 Task: Create a rule when the discription of a card does not ends with text .
Action: Mouse pressed left at (758, 208)
Screenshot: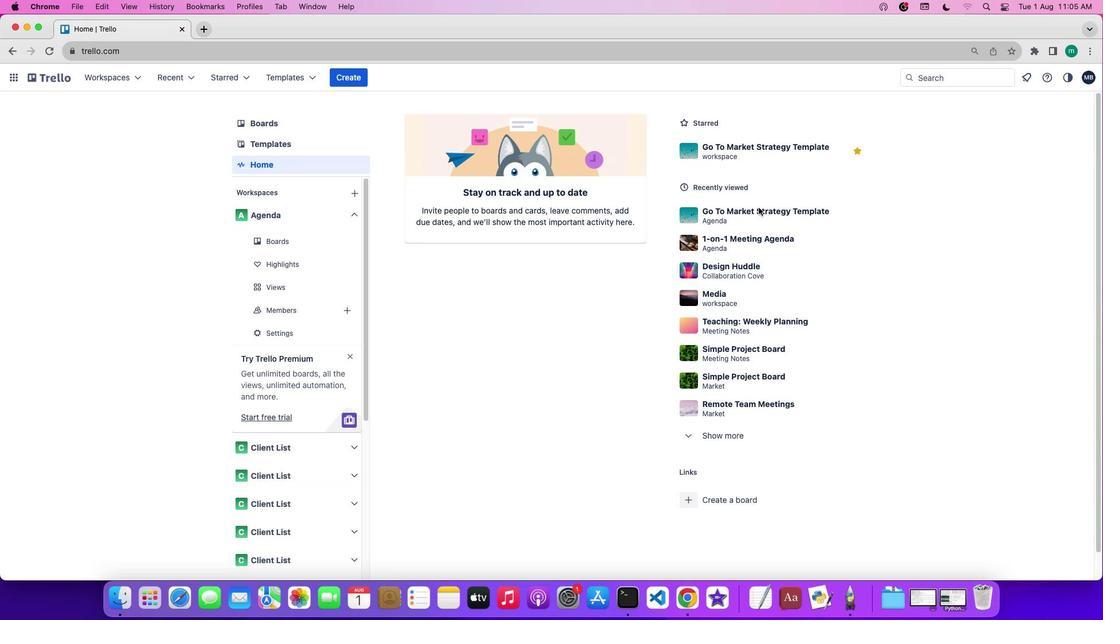 
Action: Mouse pressed left at (758, 208)
Screenshot: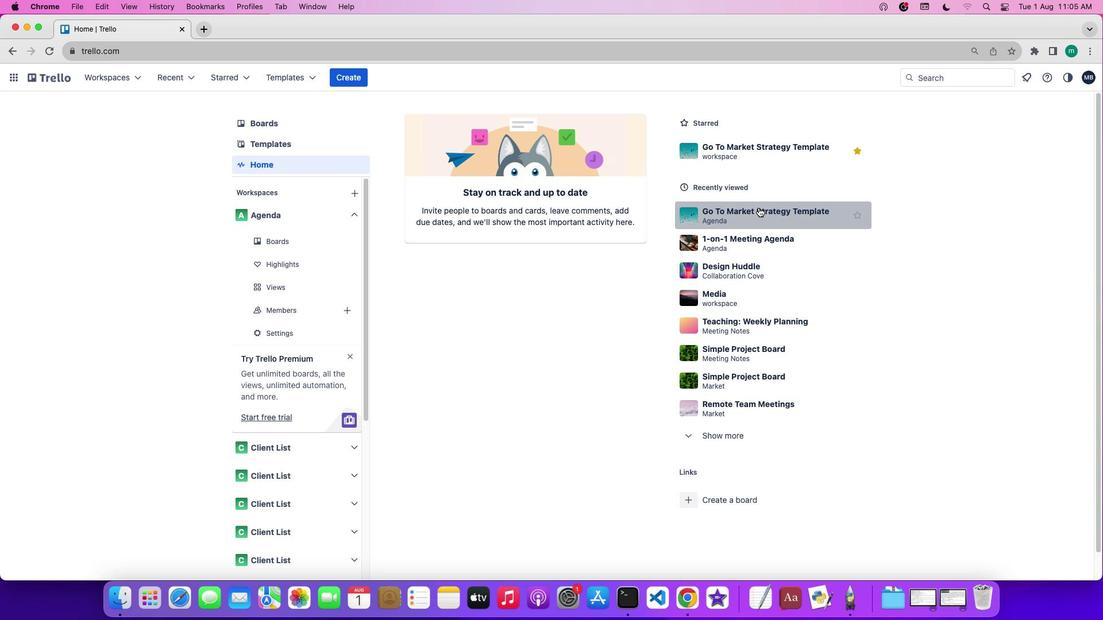 
Action: Mouse moved to (960, 240)
Screenshot: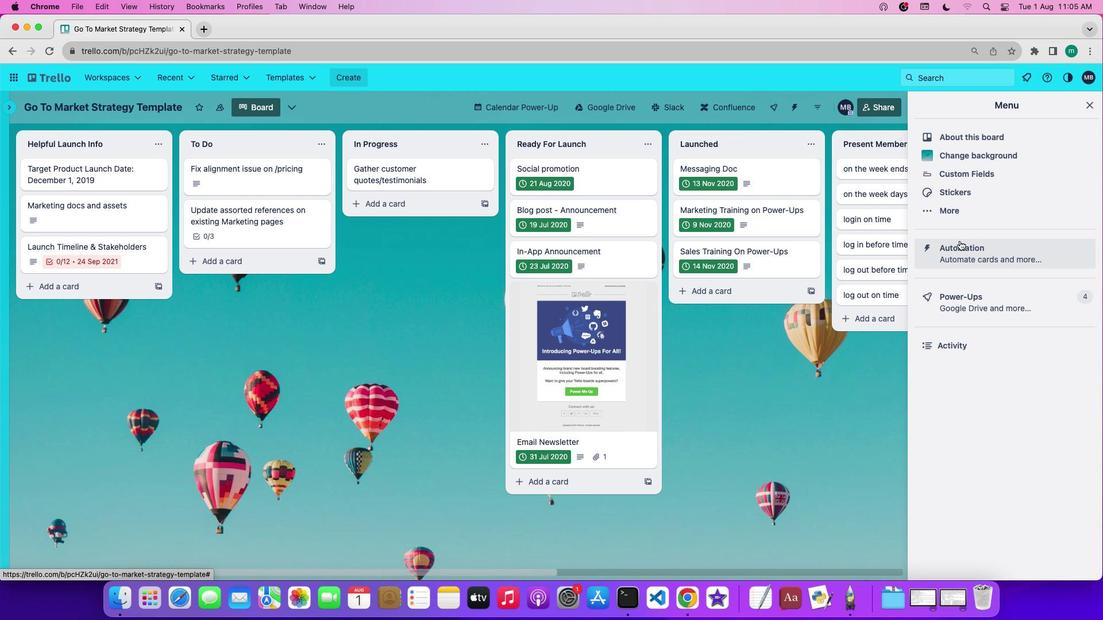 
Action: Mouse pressed left at (960, 240)
Screenshot: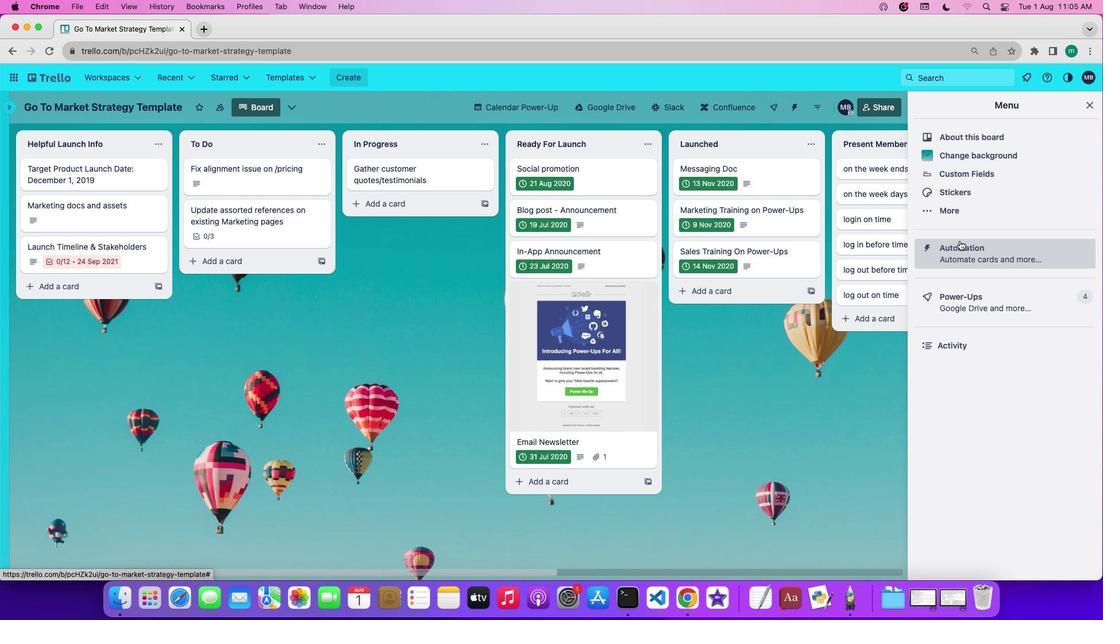 
Action: Mouse moved to (63, 202)
Screenshot: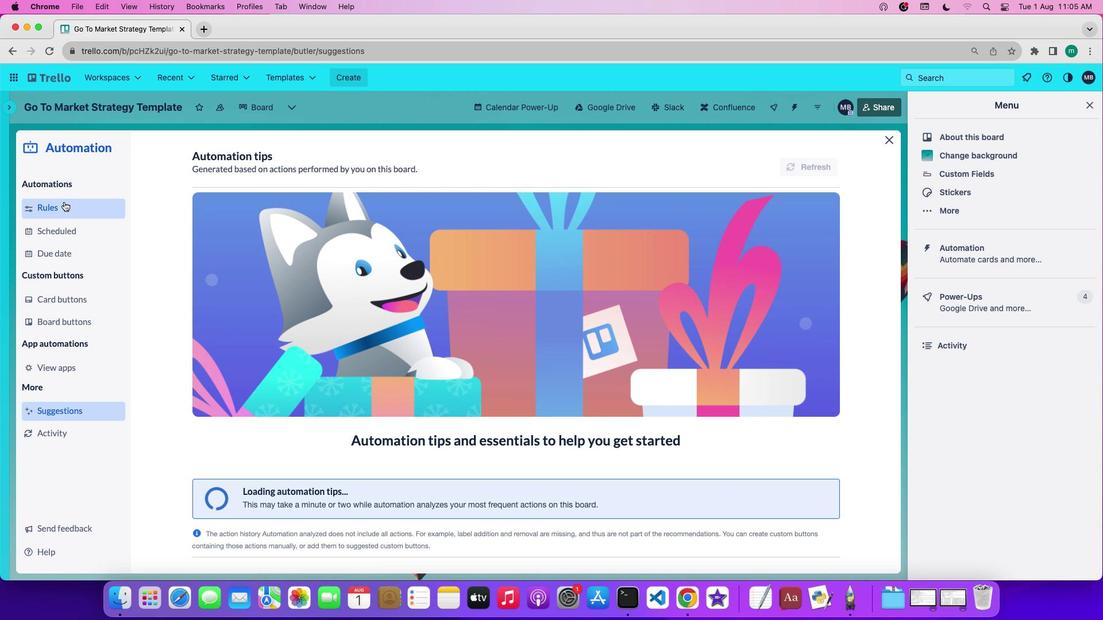 
Action: Mouse pressed left at (63, 202)
Screenshot: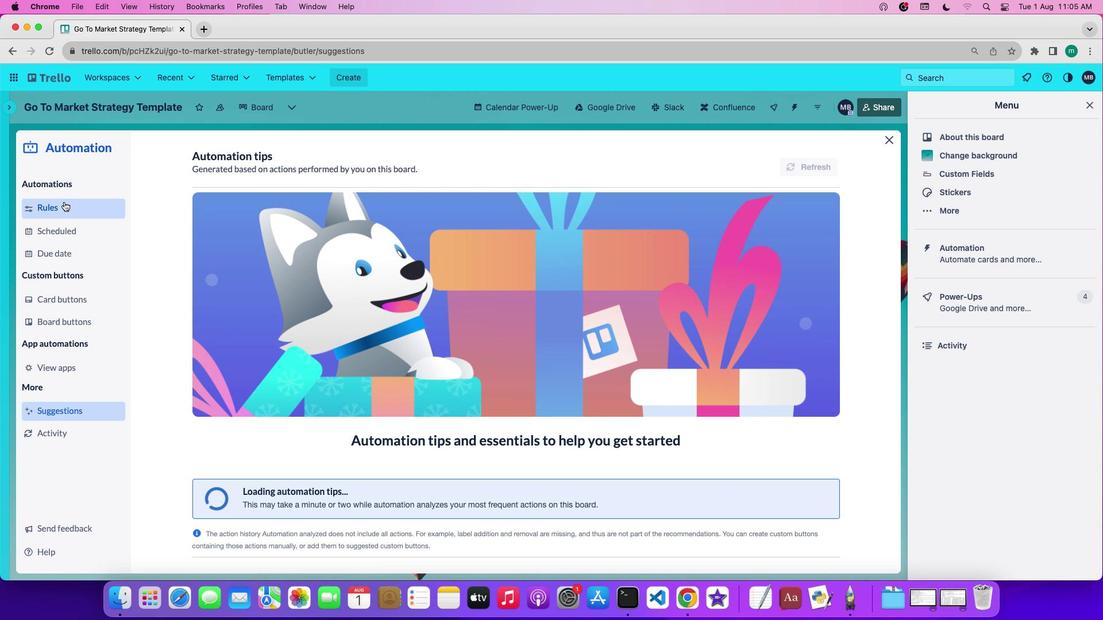 
Action: Mouse moved to (256, 409)
Screenshot: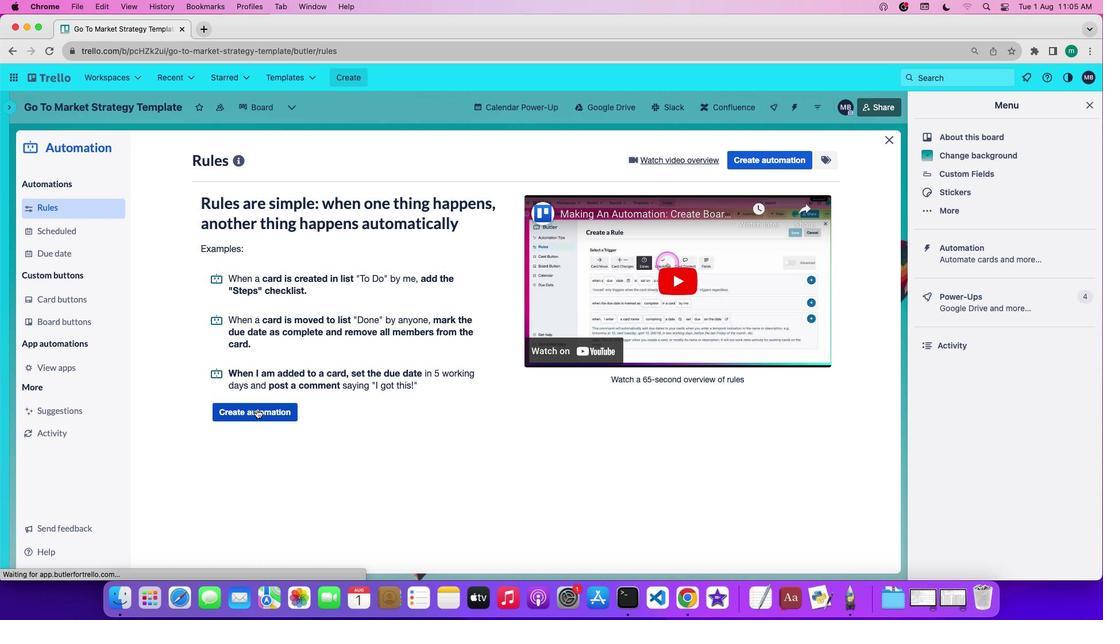 
Action: Mouse pressed left at (256, 409)
Screenshot: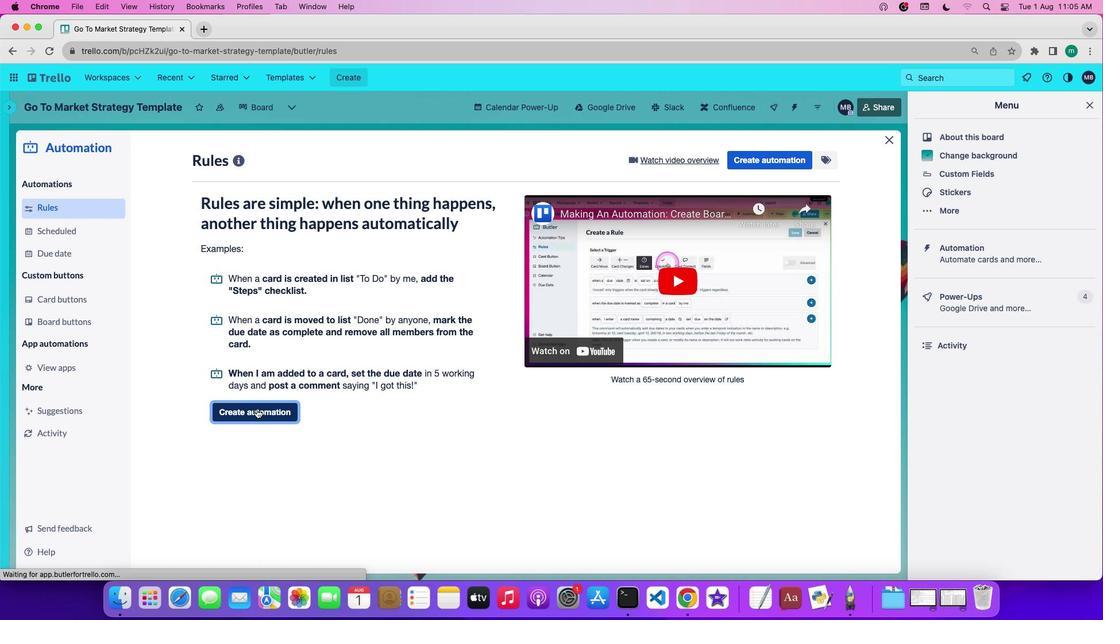 
Action: Mouse moved to (397, 266)
Screenshot: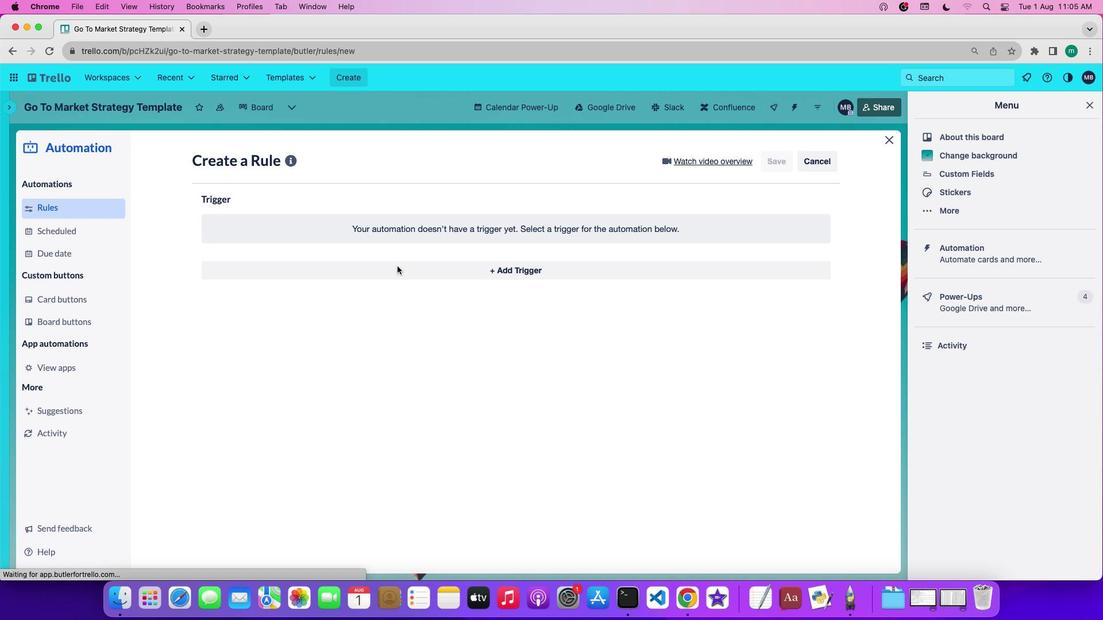 
Action: Mouse pressed left at (397, 266)
Screenshot: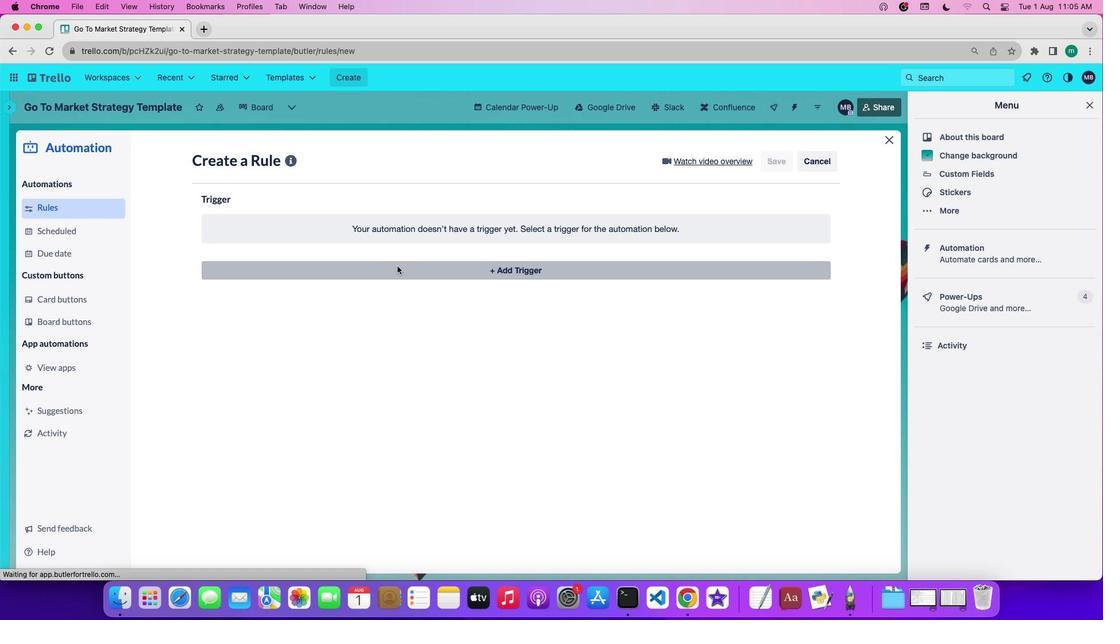 
Action: Mouse moved to (424, 314)
Screenshot: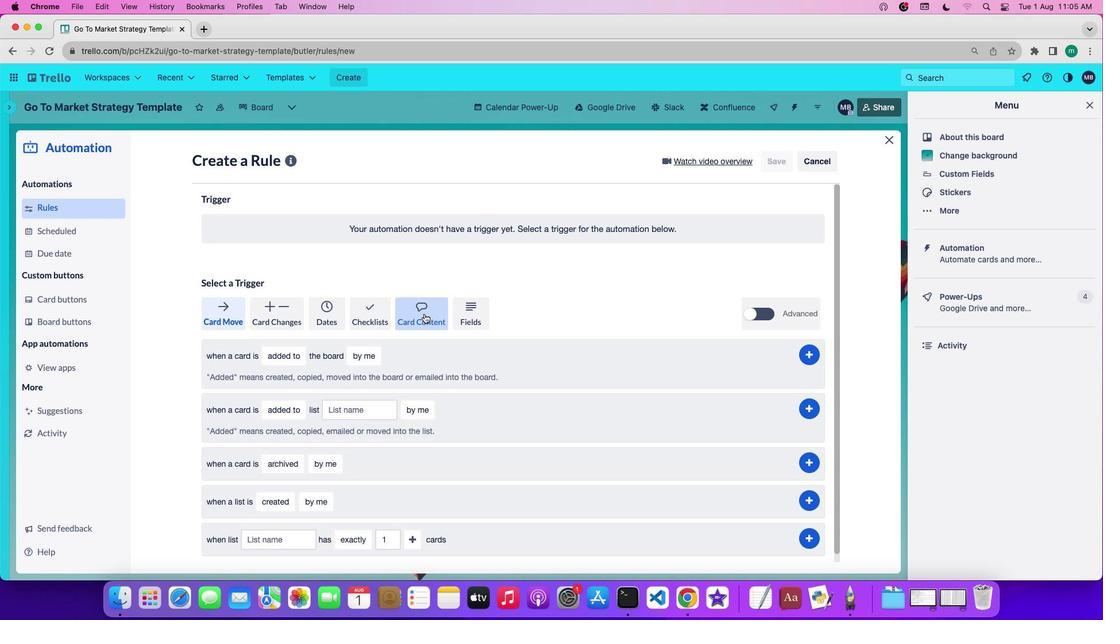 
Action: Mouse pressed left at (424, 314)
Screenshot: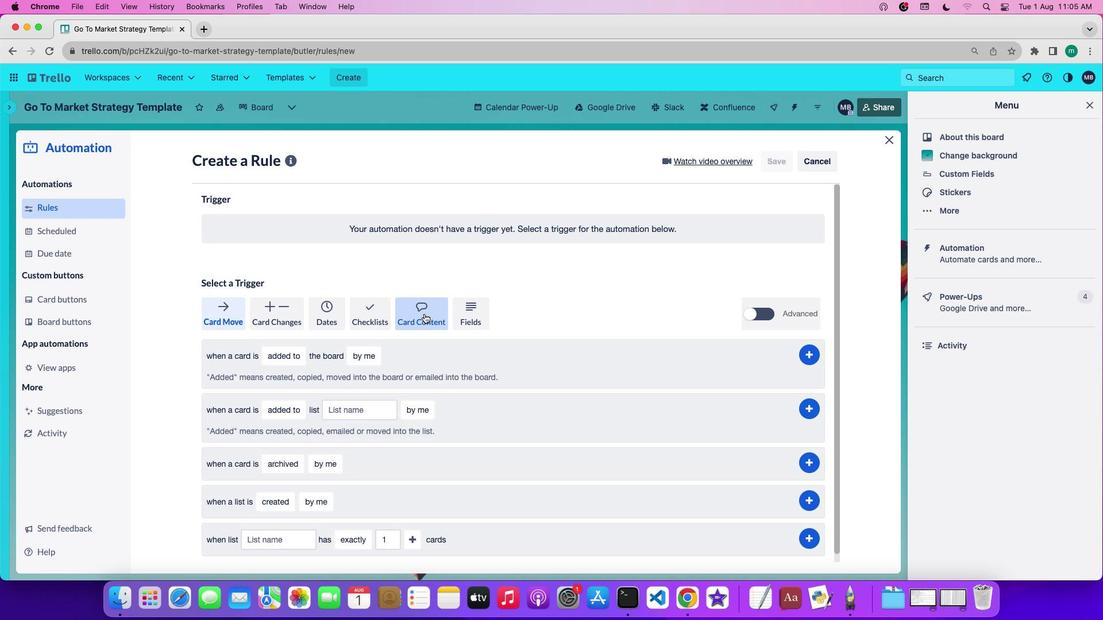 
Action: Mouse moved to (265, 365)
Screenshot: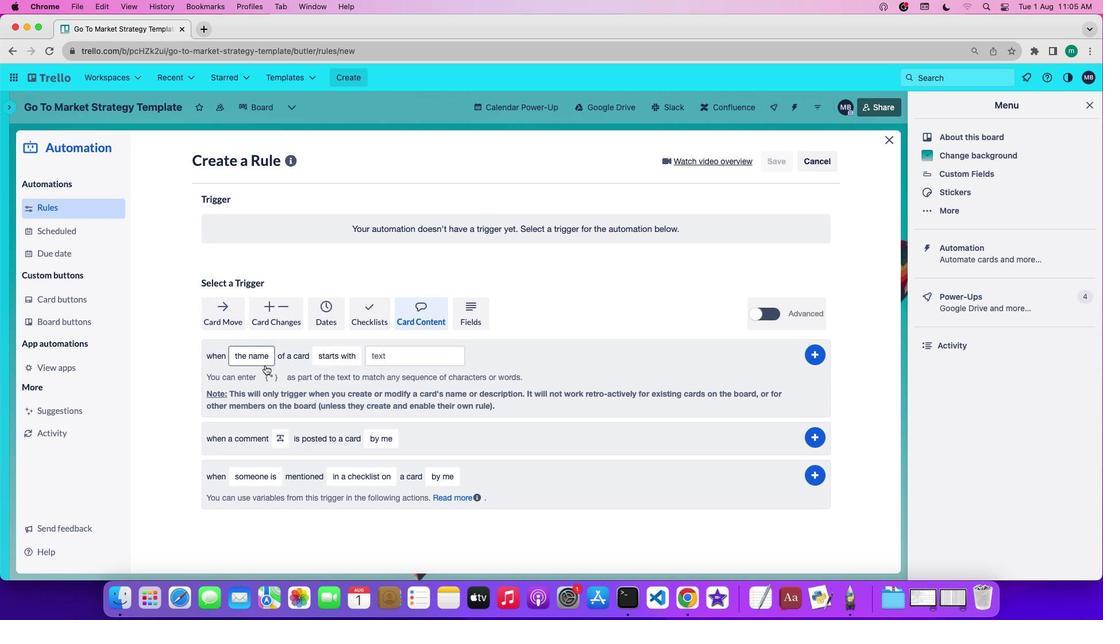 
Action: Mouse pressed left at (265, 365)
Screenshot: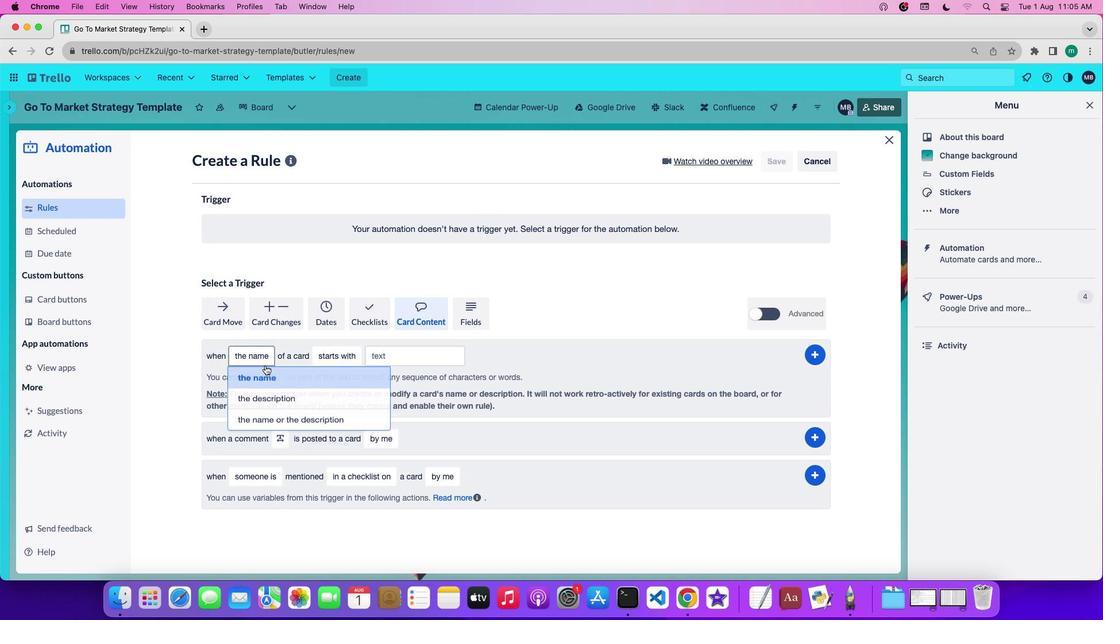 
Action: Mouse moved to (261, 404)
Screenshot: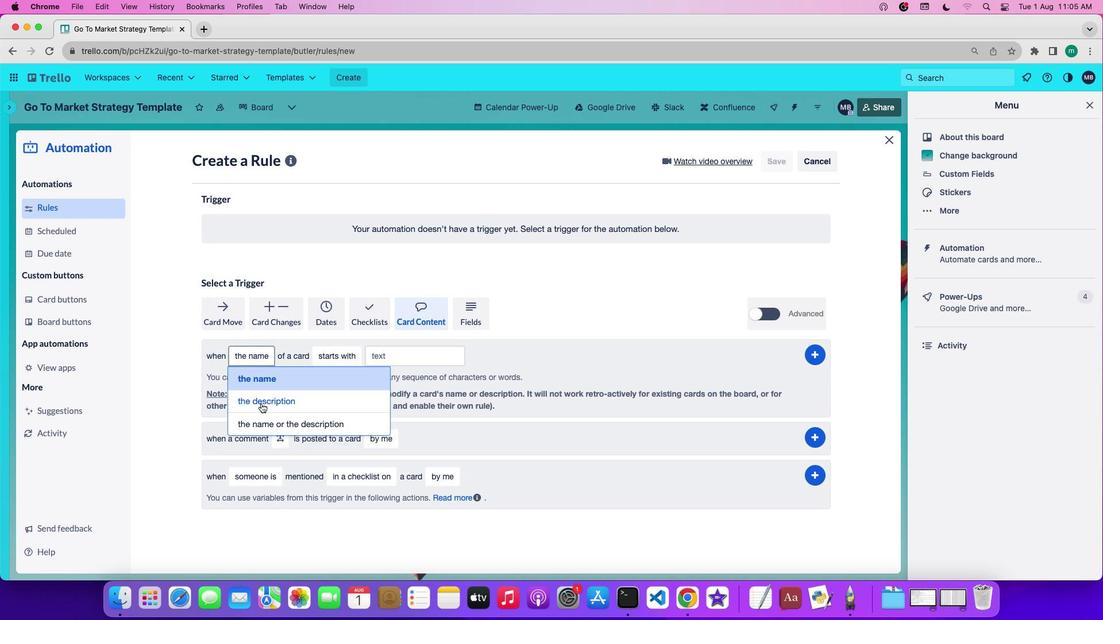 
Action: Mouse pressed left at (261, 404)
Screenshot: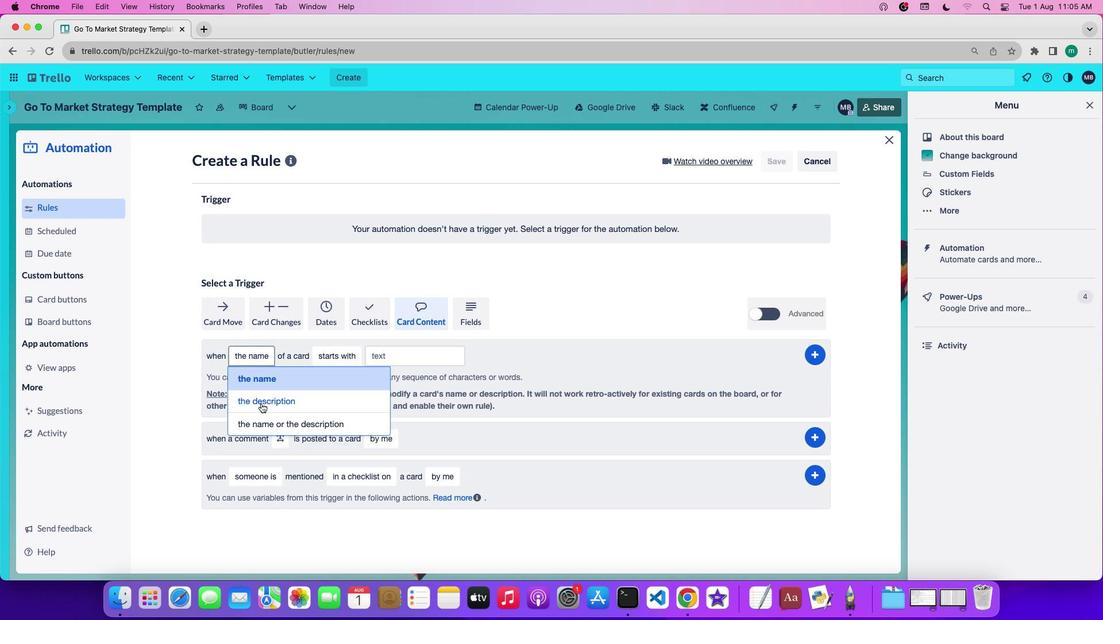 
Action: Mouse moved to (356, 361)
Screenshot: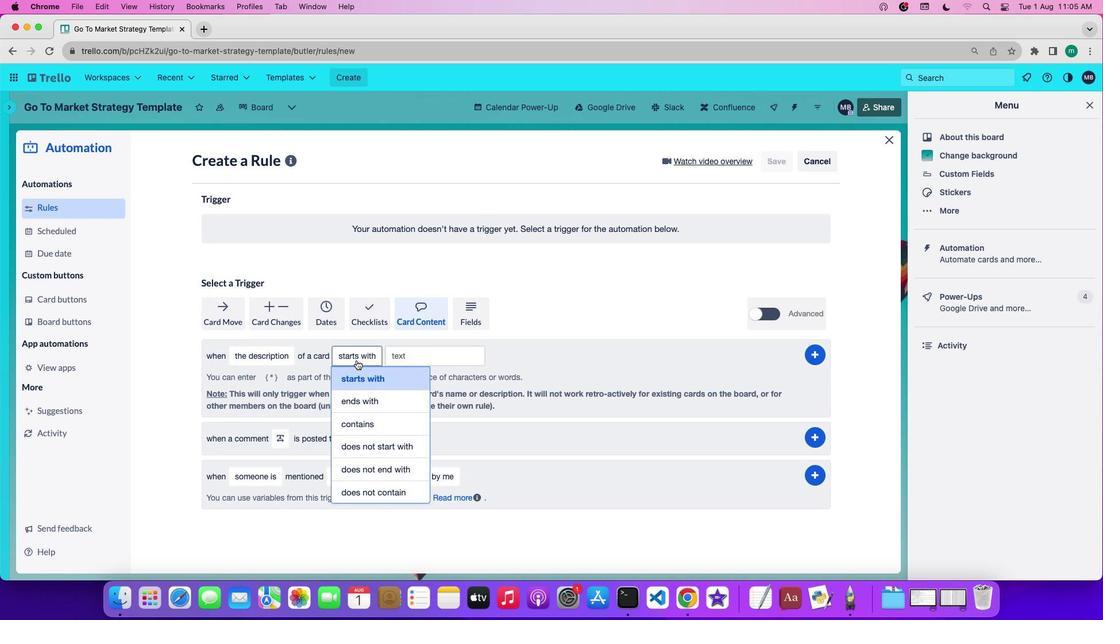 
Action: Mouse pressed left at (356, 361)
Screenshot: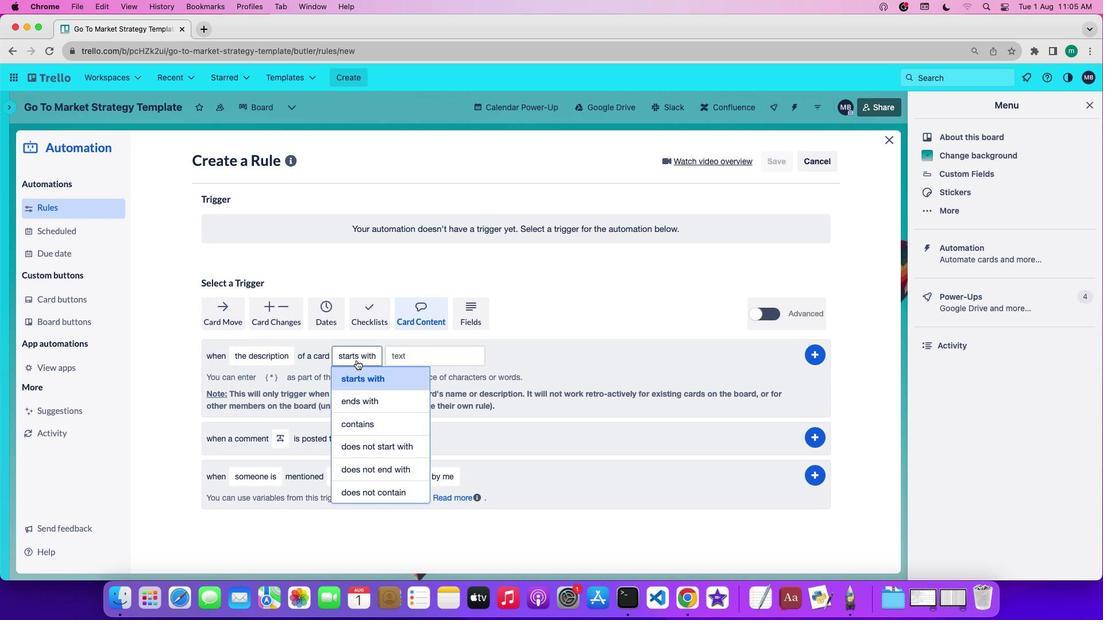 
Action: Mouse moved to (376, 472)
Screenshot: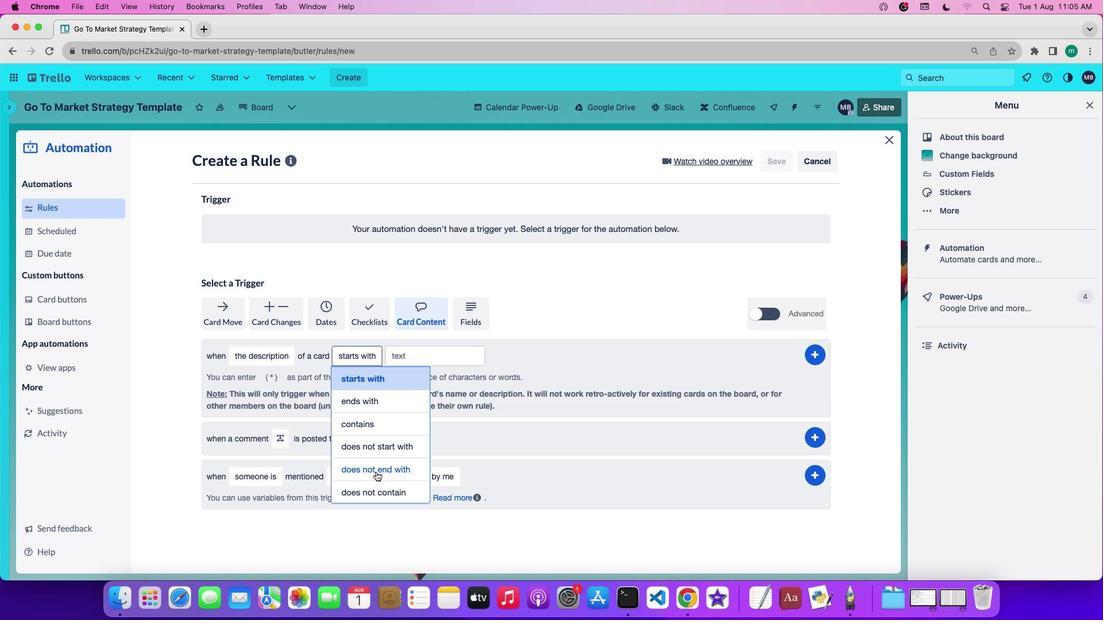 
Action: Mouse pressed left at (376, 472)
Screenshot: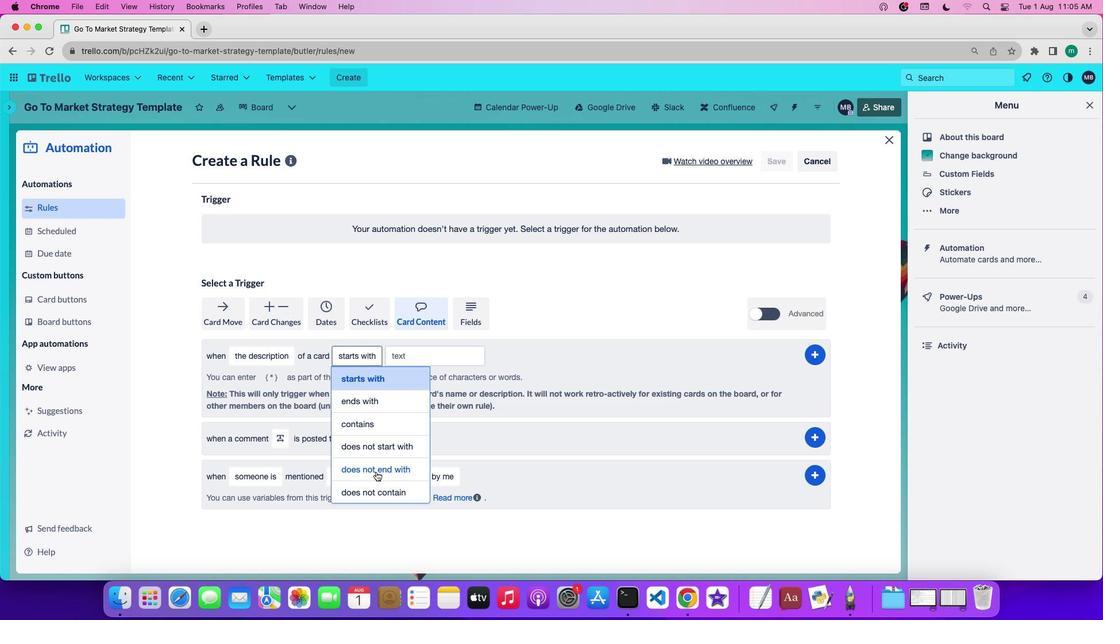 
Action: Mouse moved to (431, 355)
Screenshot: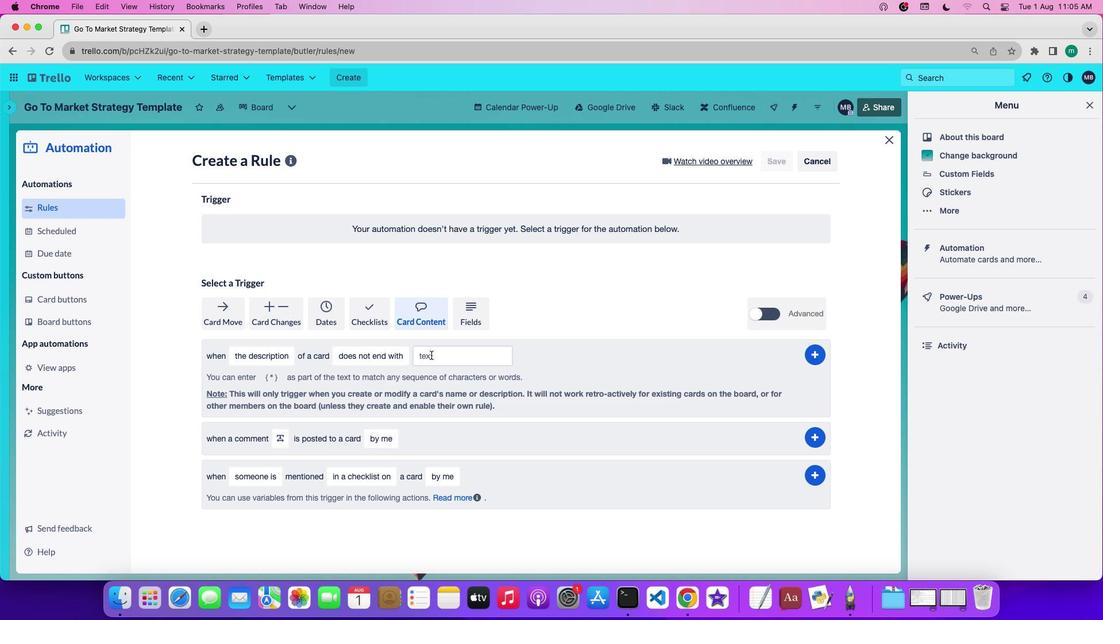 
Action: Mouse pressed left at (431, 355)
Screenshot: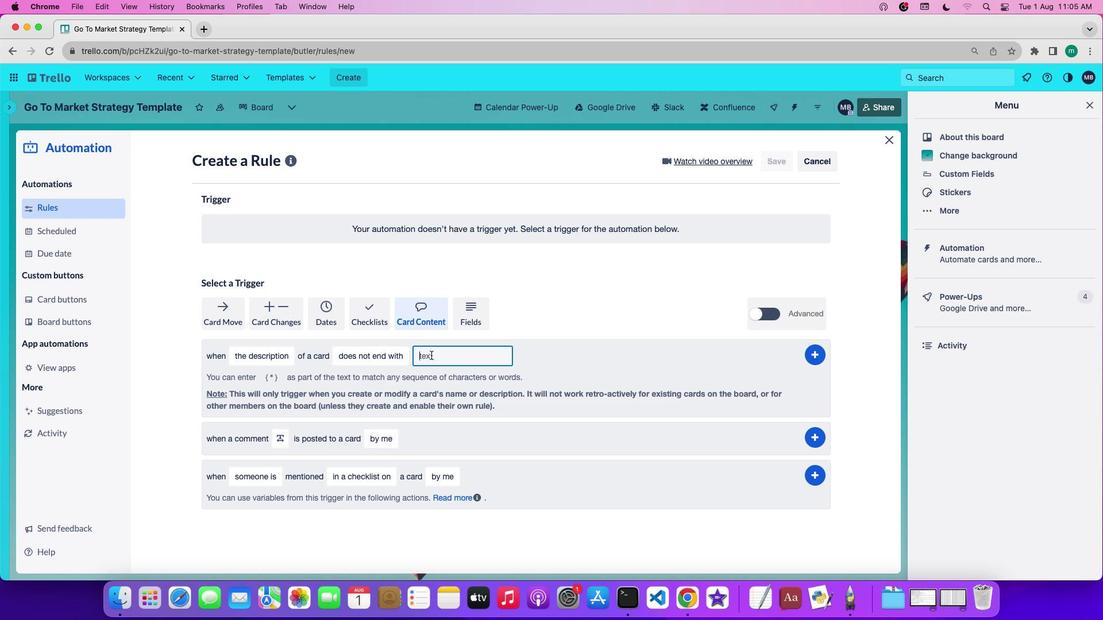 
Action: Key pressed 't''e''x''t'
Screenshot: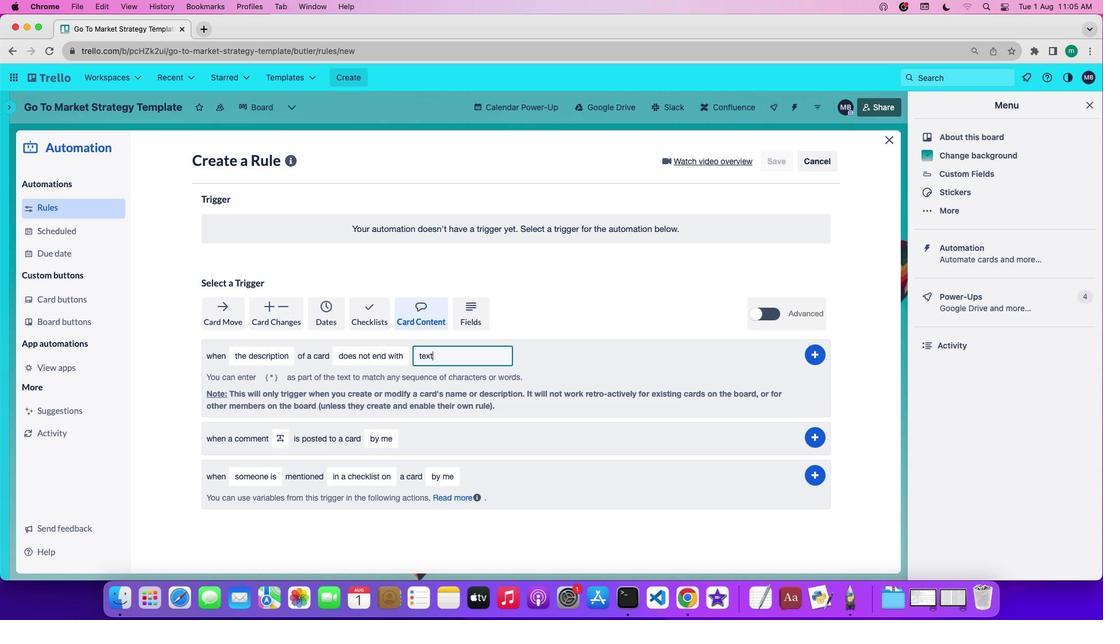 
Action: Mouse moved to (823, 357)
Screenshot: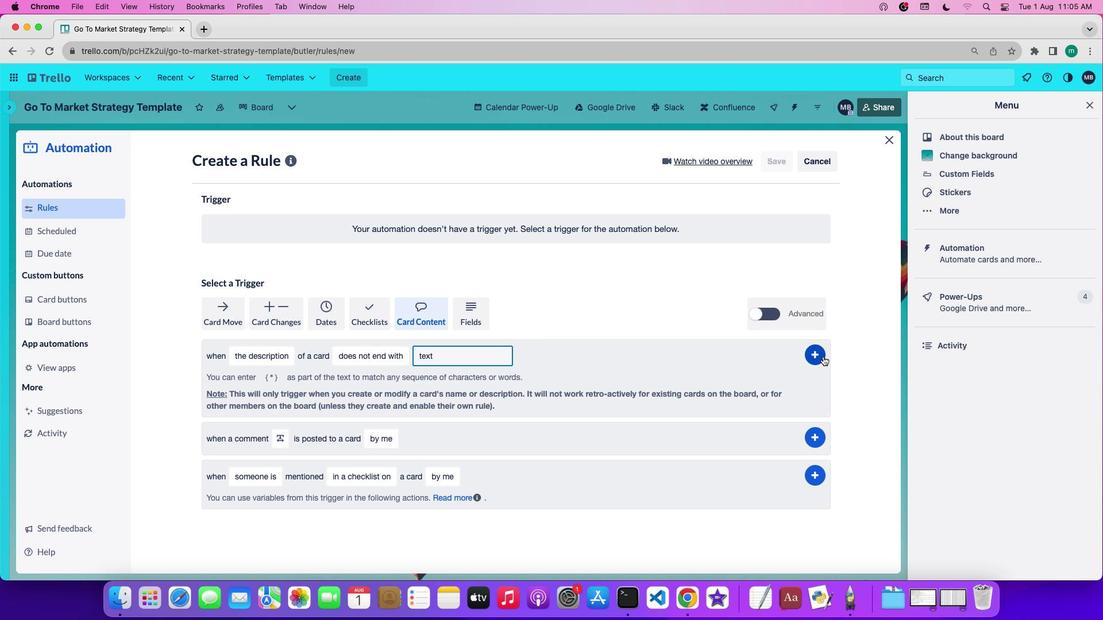 
Action: Mouse pressed left at (823, 357)
Screenshot: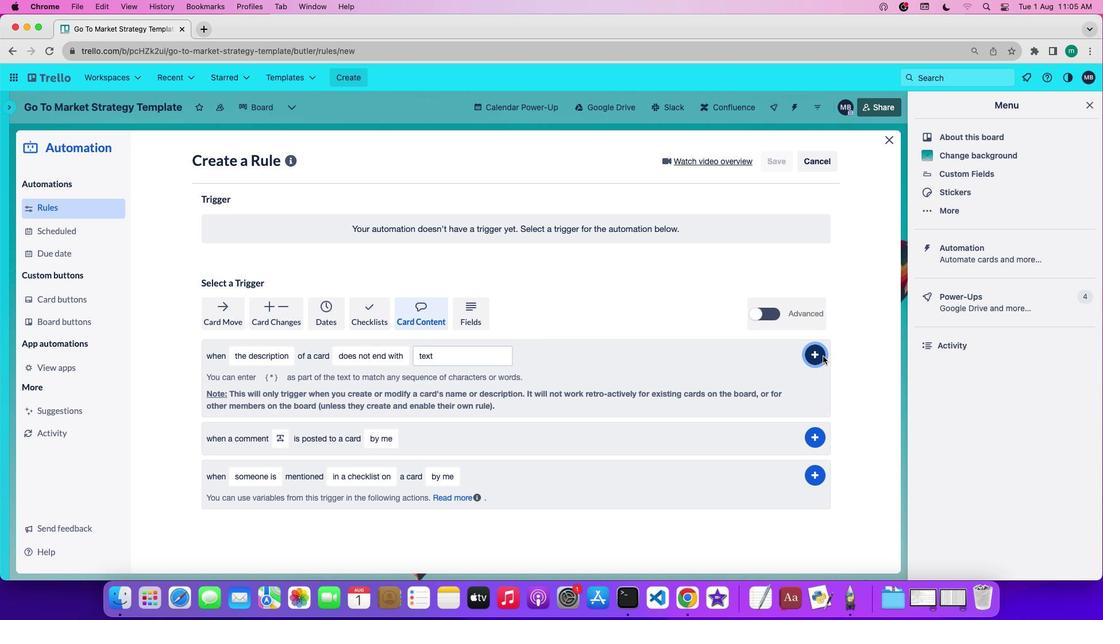 
Action: Mouse moved to (730, 335)
Screenshot: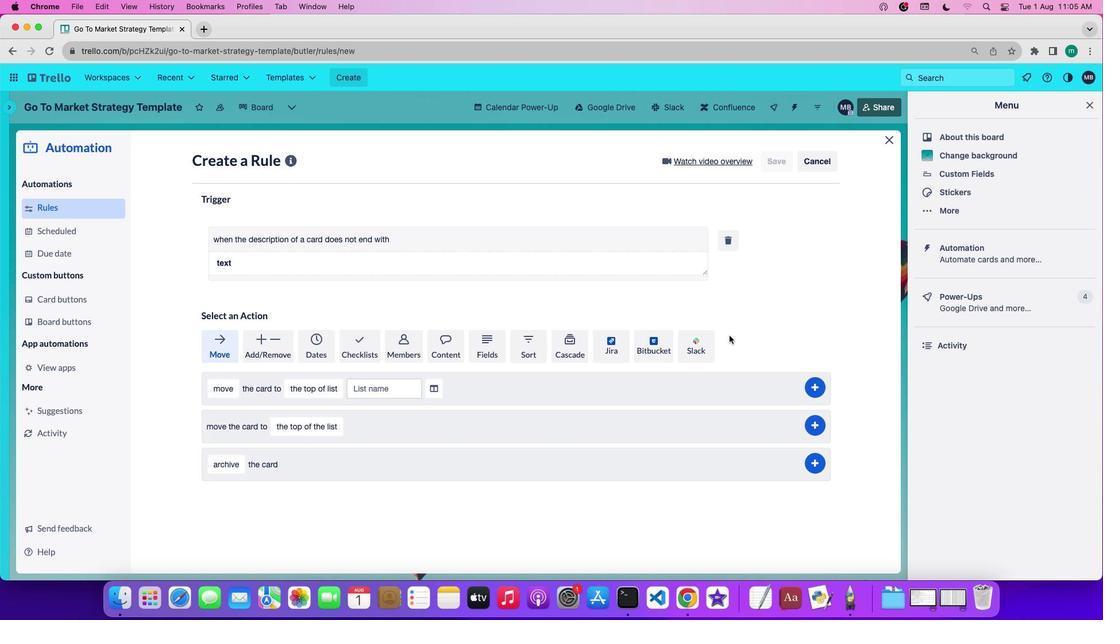 
